 Task: Reject favorite from "Image B.jpg"
Action: Mouse moved to (703, 117)
Screenshot: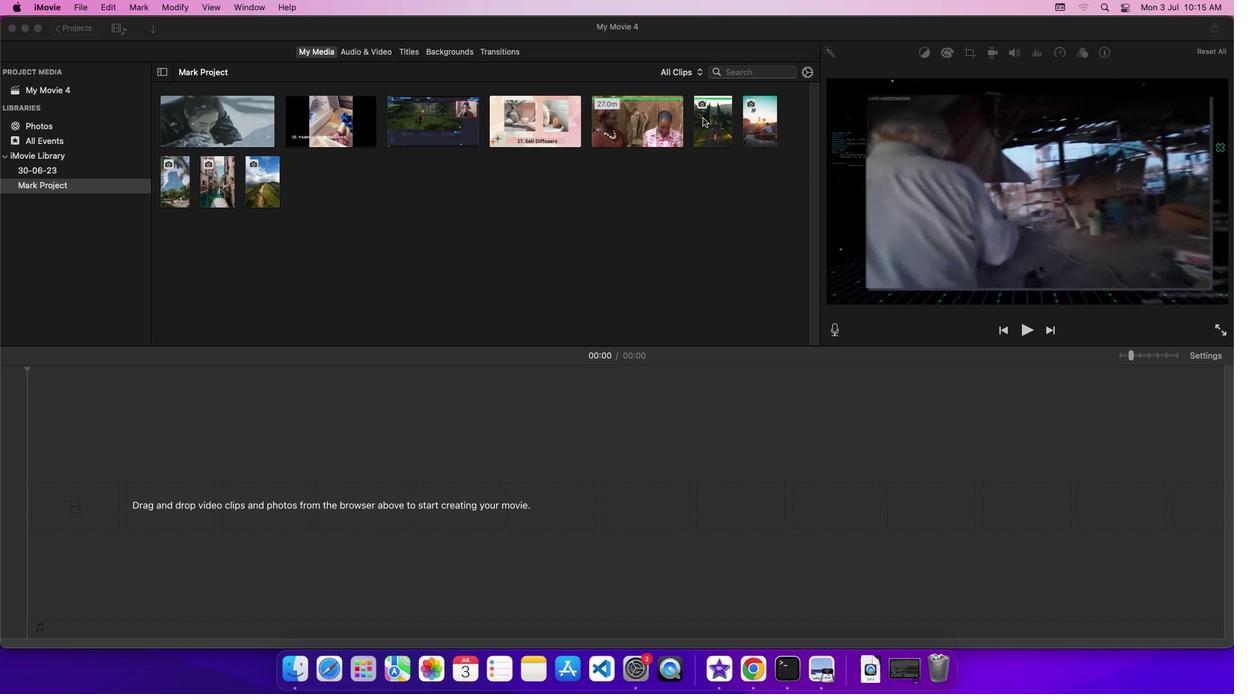 
Action: Mouse pressed left at (703, 117)
Screenshot: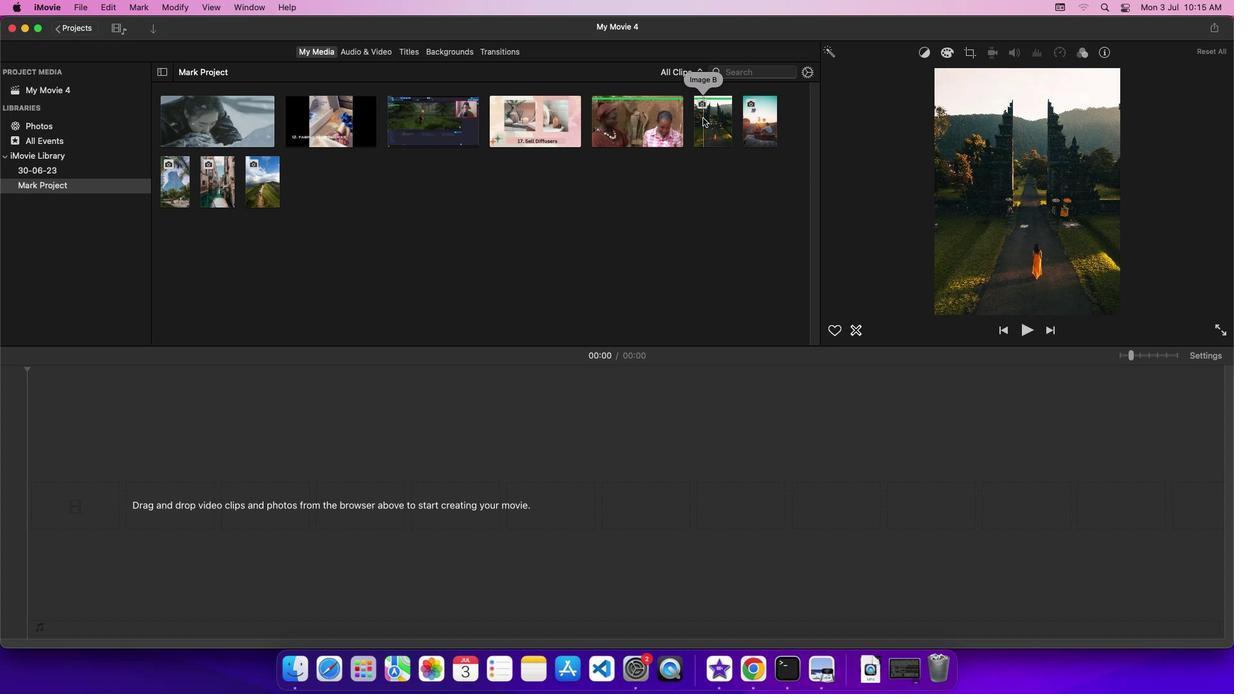 
Action: Mouse moved to (138, 12)
Screenshot: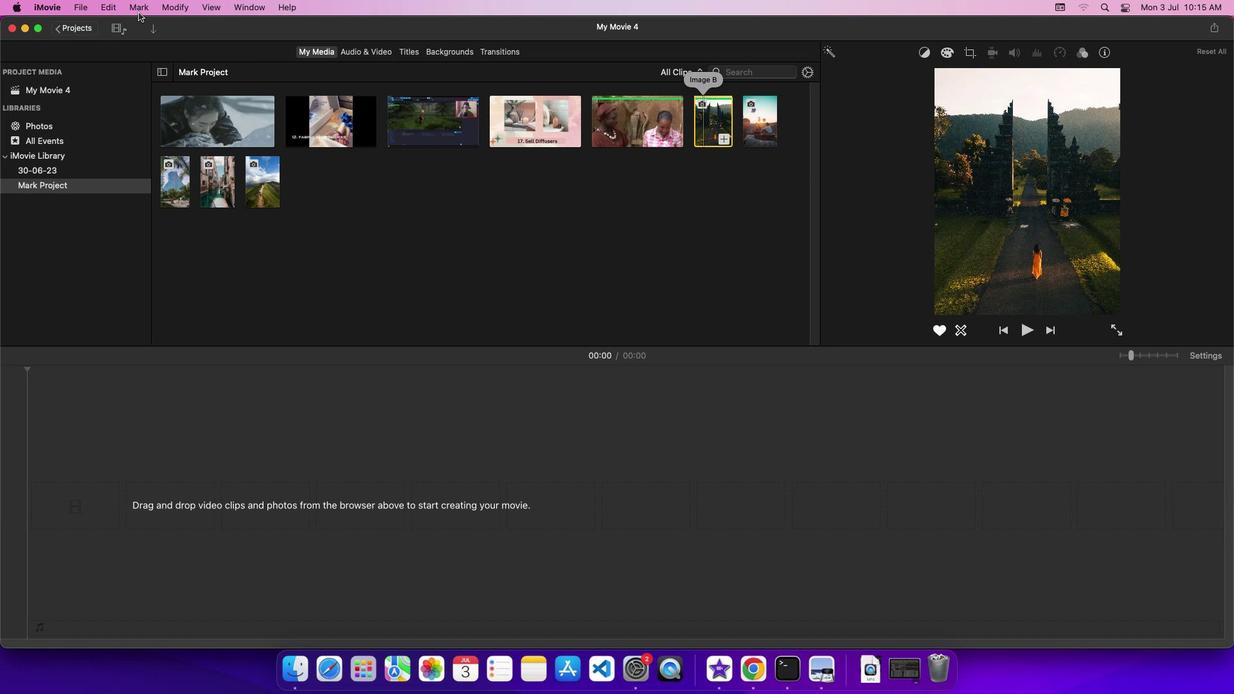 
Action: Mouse pressed left at (138, 12)
Screenshot: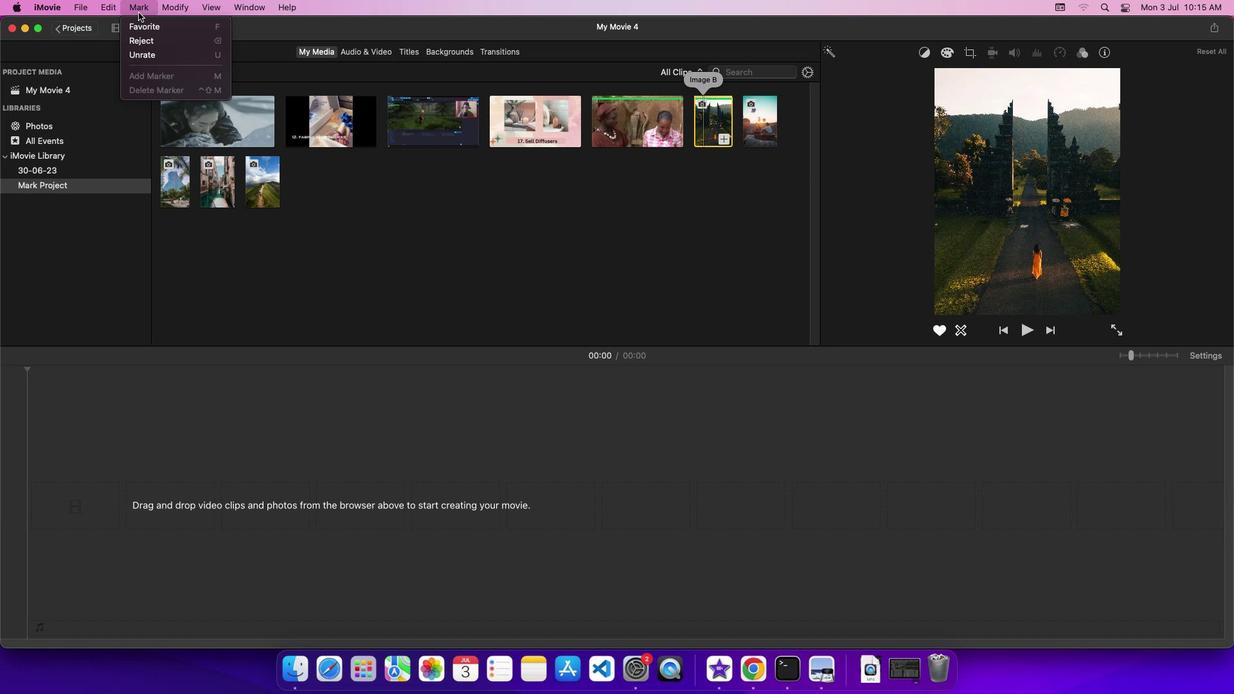 
Action: Mouse moved to (157, 41)
Screenshot: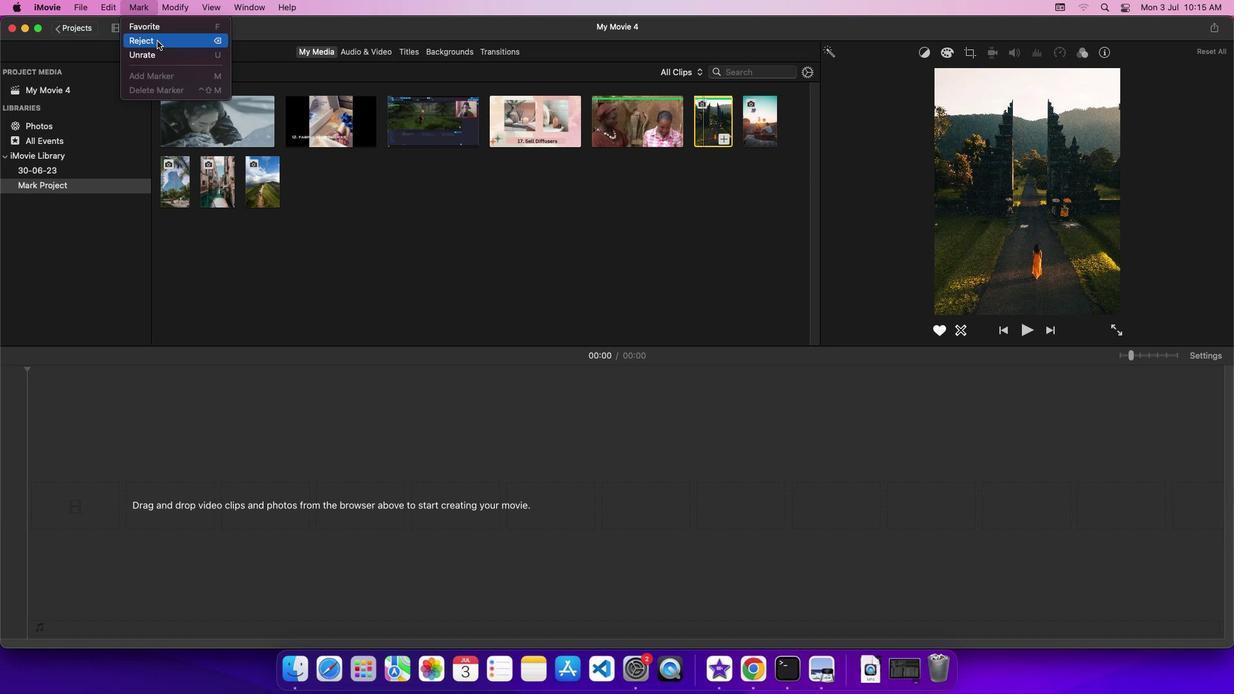 
Action: Mouse pressed left at (157, 41)
Screenshot: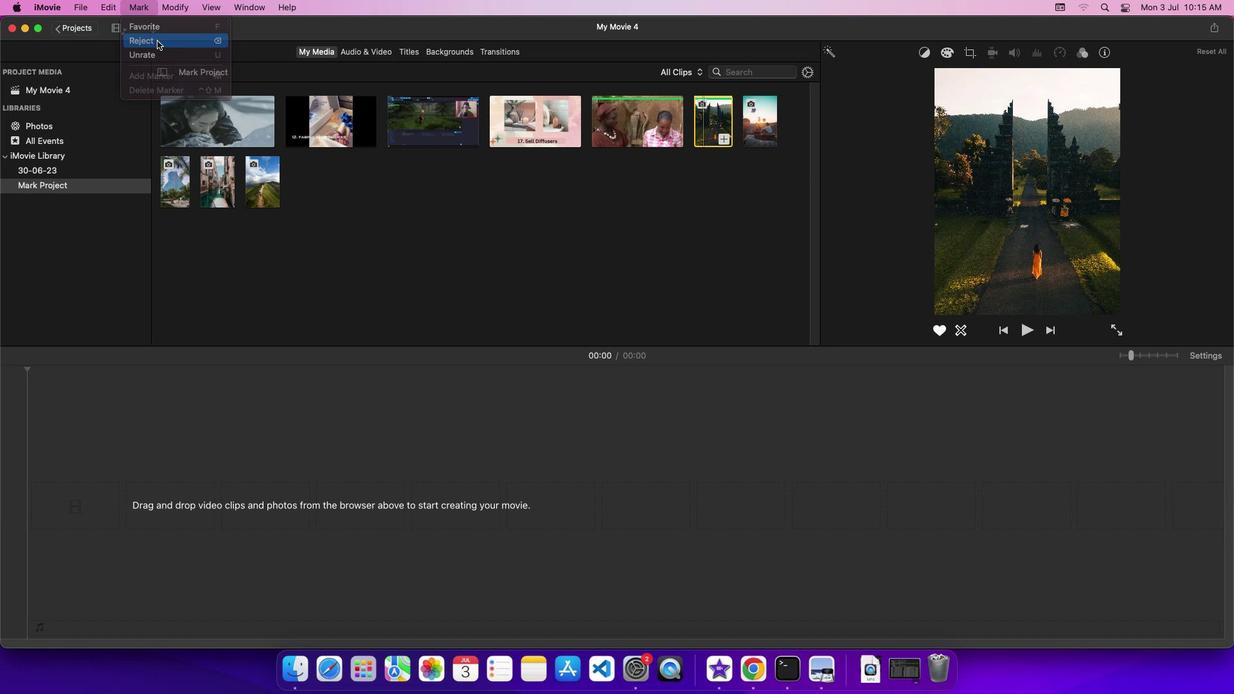 
Action: Mouse moved to (470, 252)
Screenshot: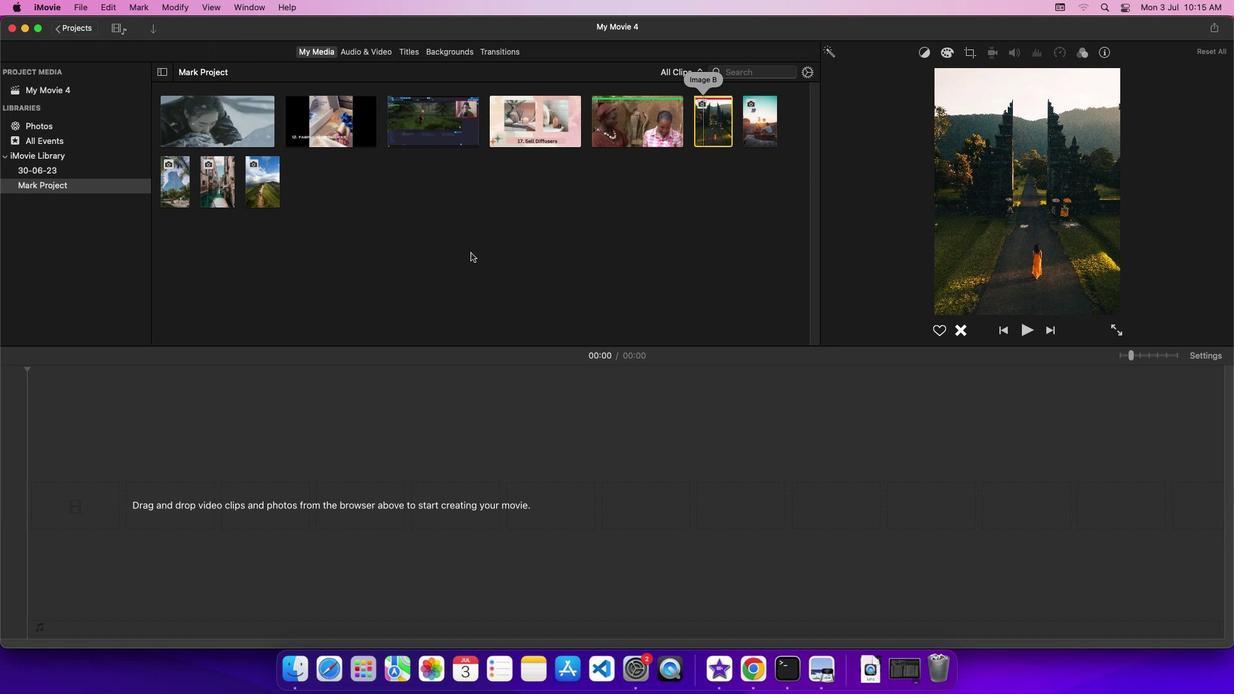 
